 Task: Look for products in the category "Kid's Vitamins & Supplements" from Equazen only.
Action: Mouse moved to (232, 109)
Screenshot: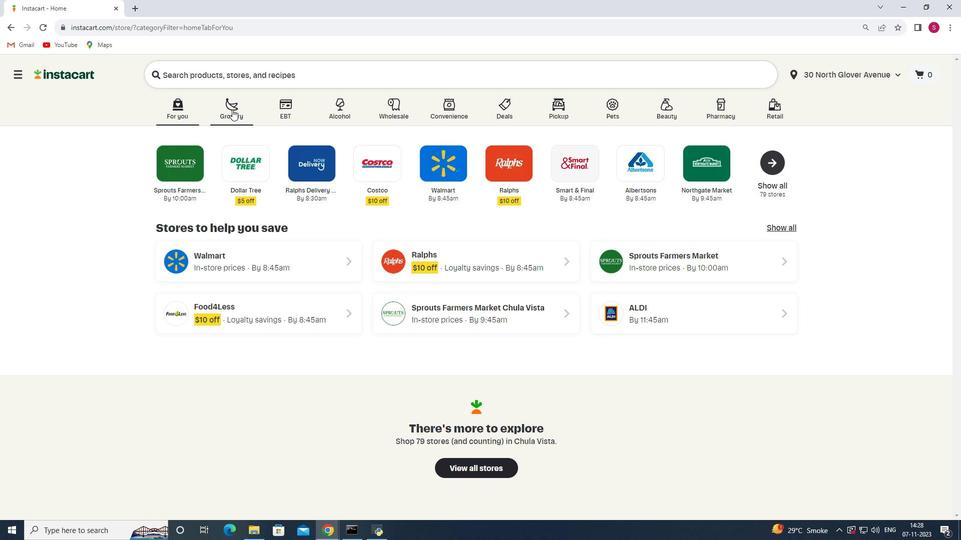 
Action: Mouse pressed left at (232, 109)
Screenshot: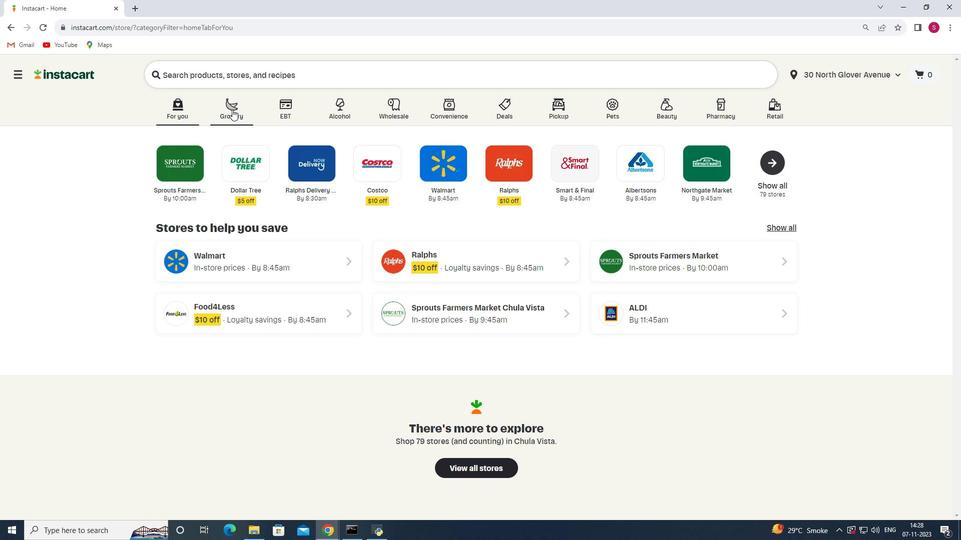 
Action: Mouse moved to (224, 284)
Screenshot: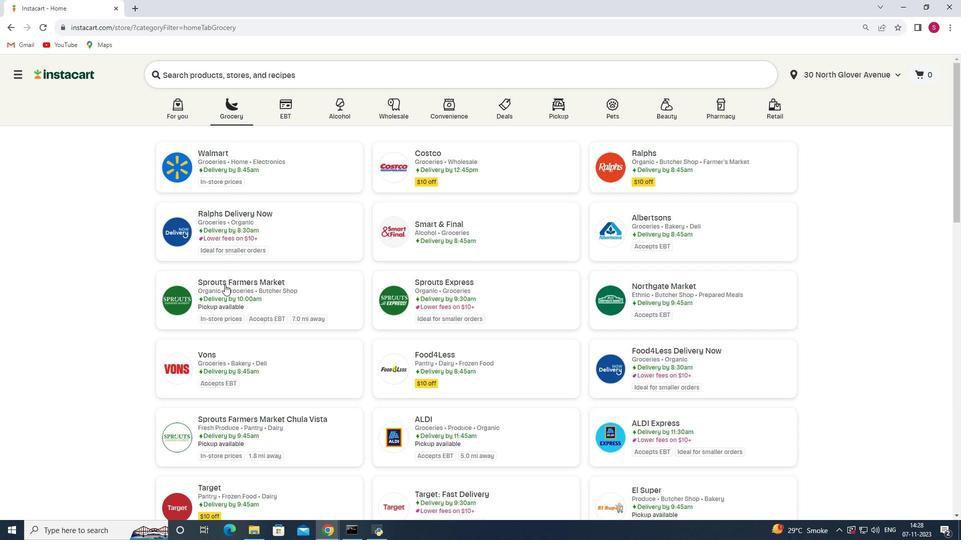 
Action: Mouse pressed left at (224, 284)
Screenshot: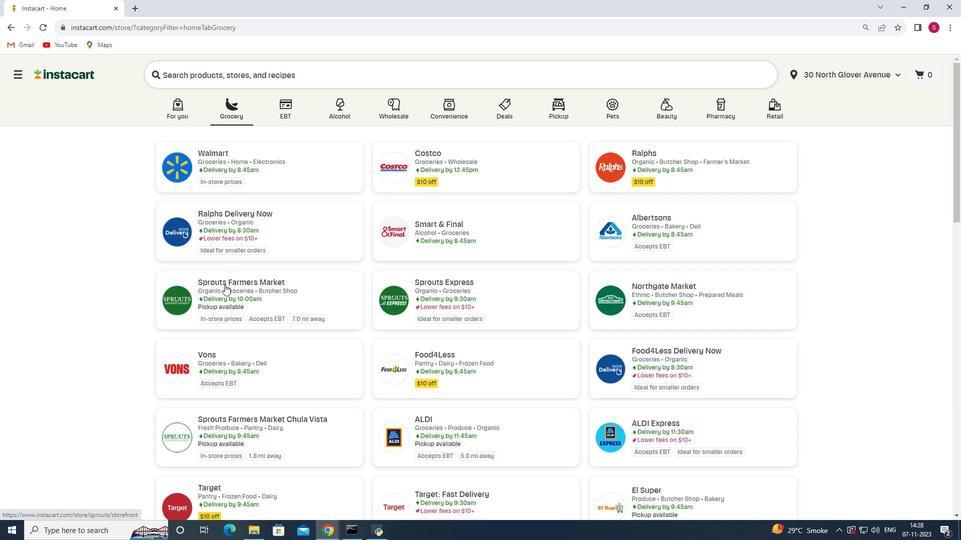 
Action: Mouse moved to (94, 303)
Screenshot: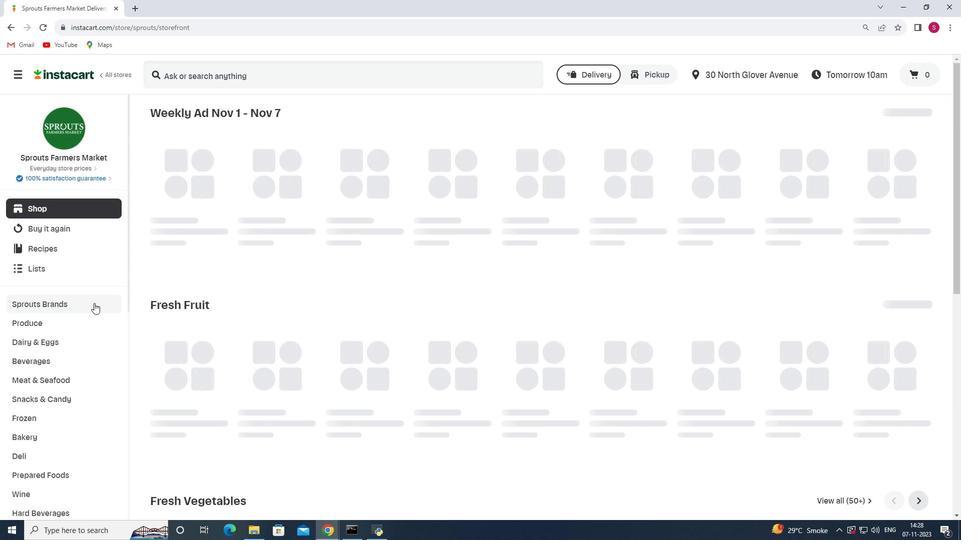 
Action: Mouse scrolled (94, 303) with delta (0, 0)
Screenshot: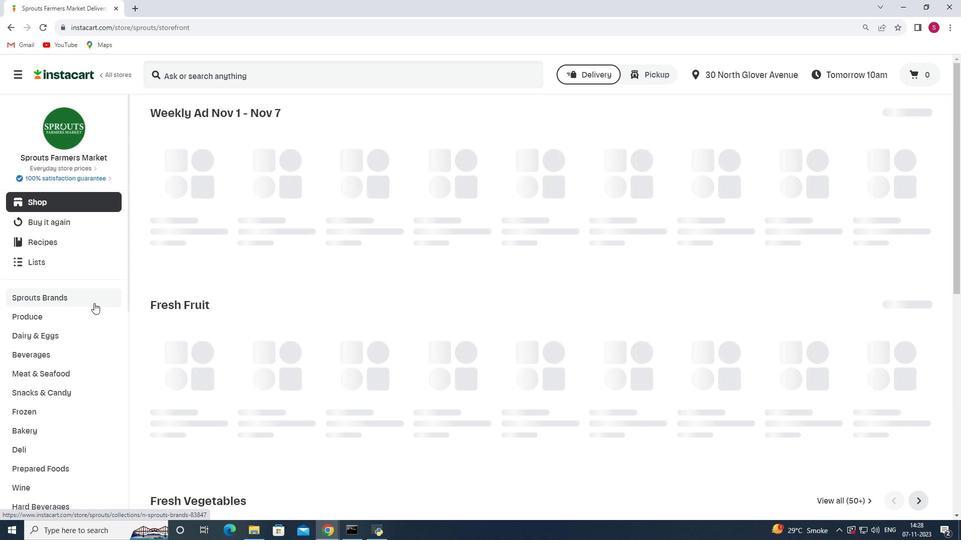 
Action: Mouse scrolled (94, 303) with delta (0, 0)
Screenshot: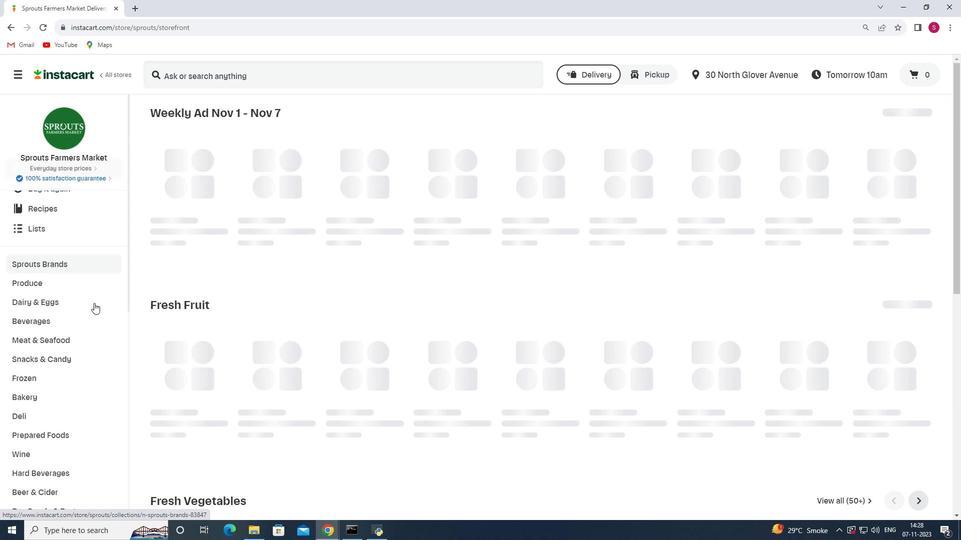 
Action: Mouse moved to (93, 304)
Screenshot: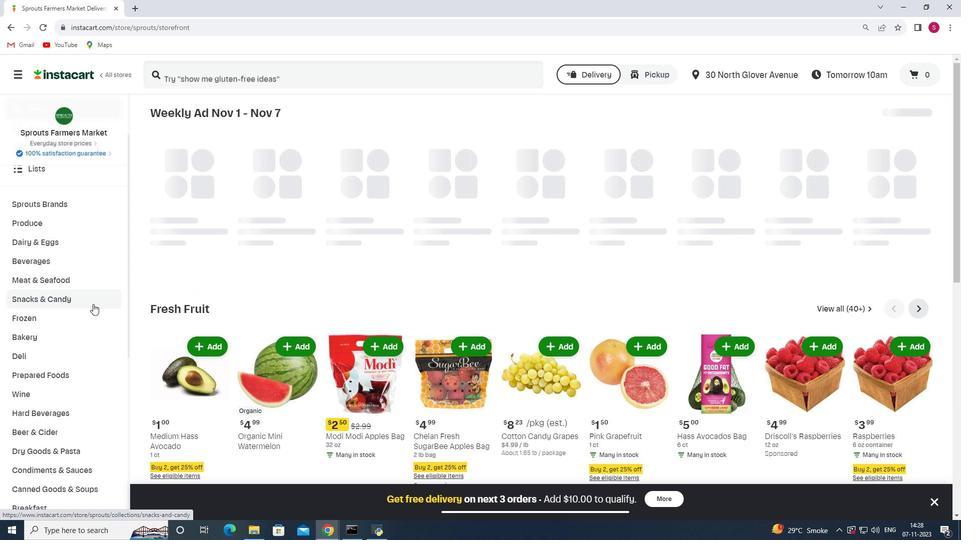
Action: Mouse scrolled (93, 304) with delta (0, 0)
Screenshot: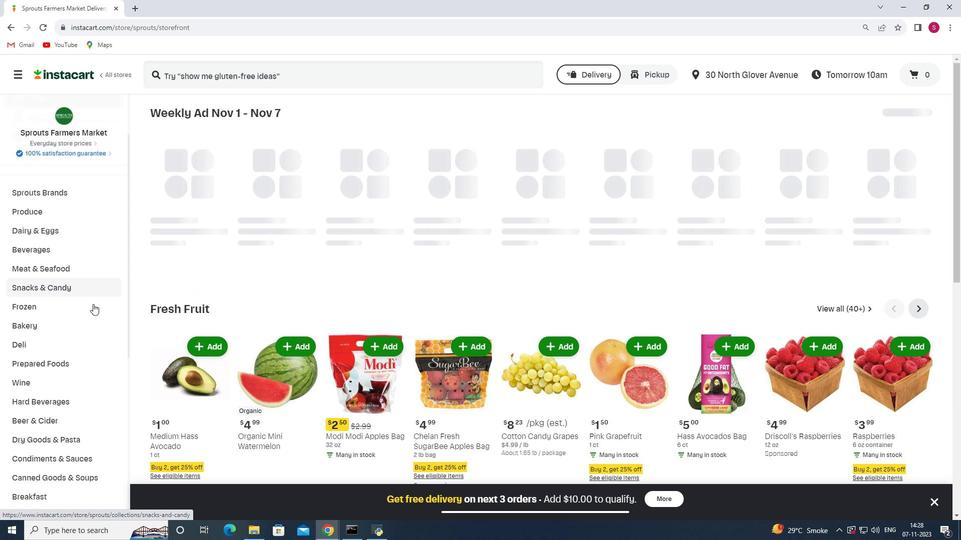
Action: Mouse scrolled (93, 304) with delta (0, 0)
Screenshot: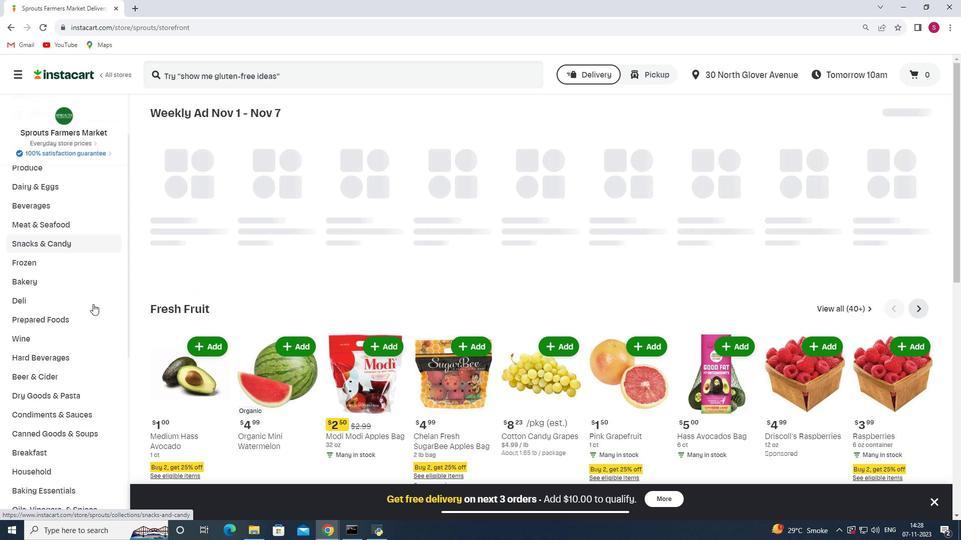 
Action: Mouse scrolled (93, 305) with delta (0, 0)
Screenshot: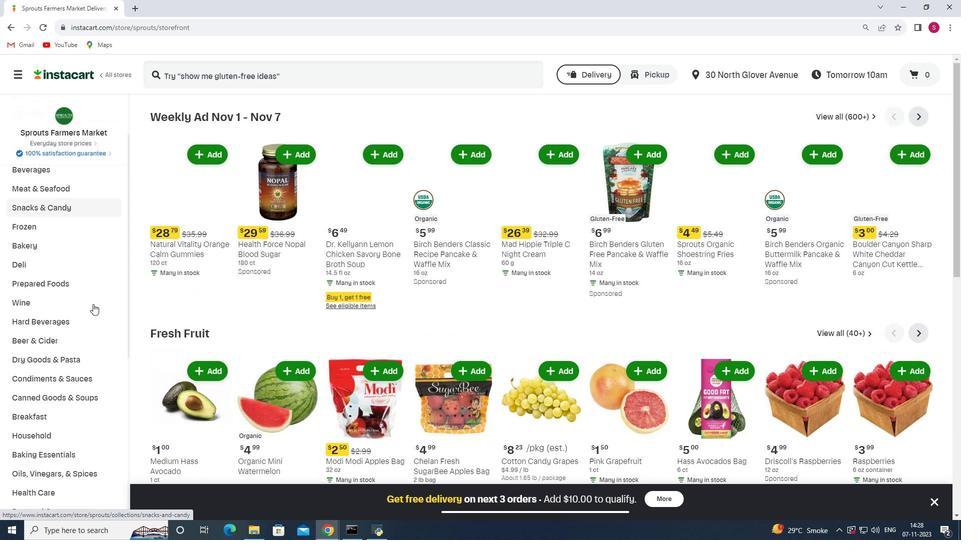 
Action: Mouse scrolled (93, 304) with delta (0, 0)
Screenshot: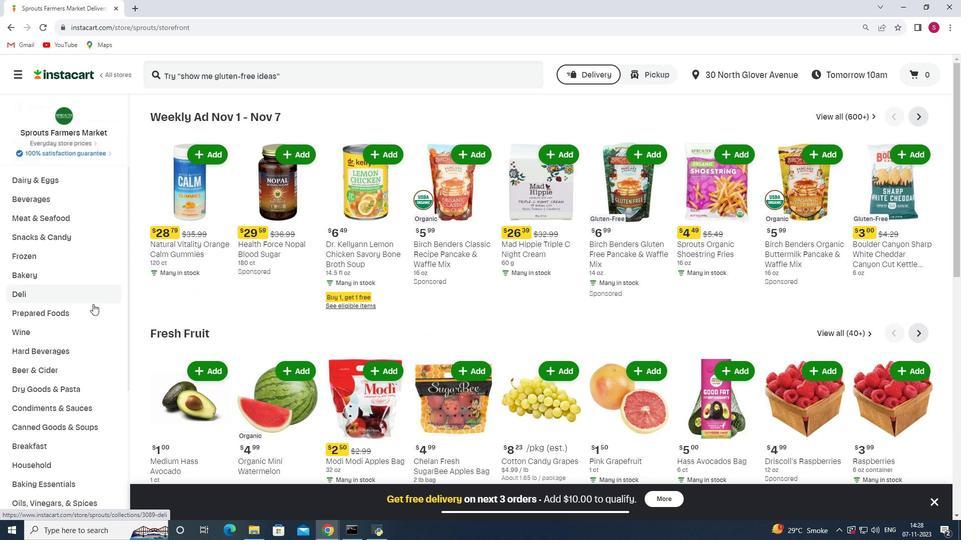 
Action: Mouse scrolled (93, 304) with delta (0, 0)
Screenshot: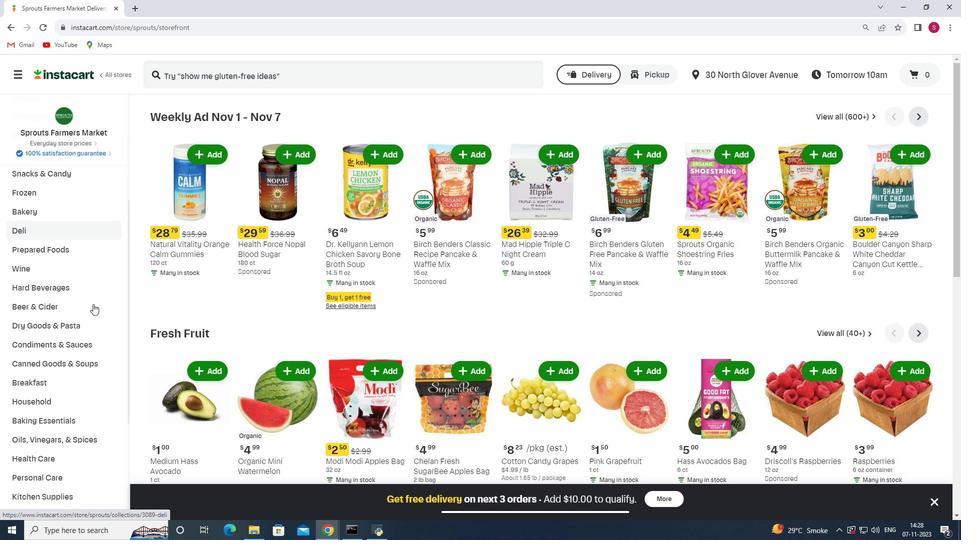 
Action: Mouse scrolled (93, 304) with delta (0, 0)
Screenshot: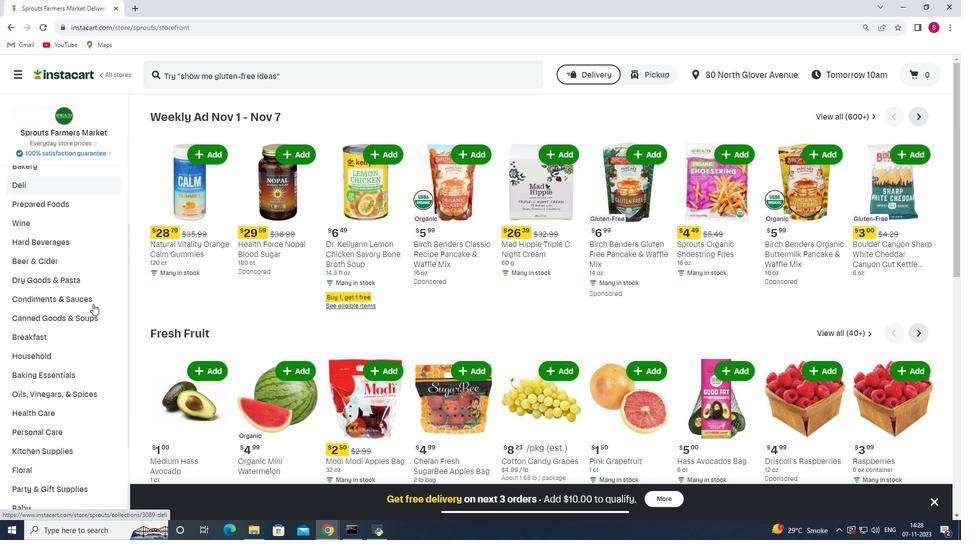 
Action: Mouse moved to (91, 305)
Screenshot: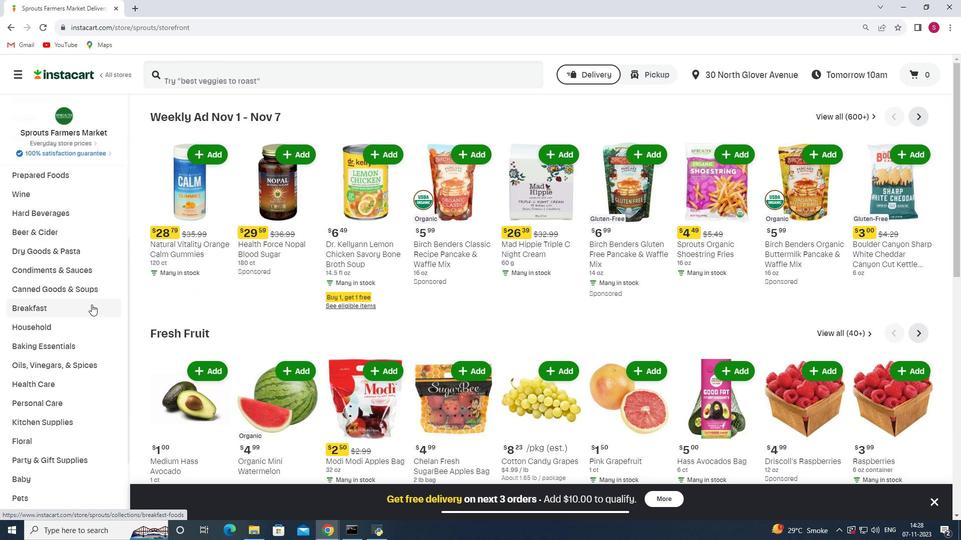 
Action: Mouse scrolled (91, 304) with delta (0, 0)
Screenshot: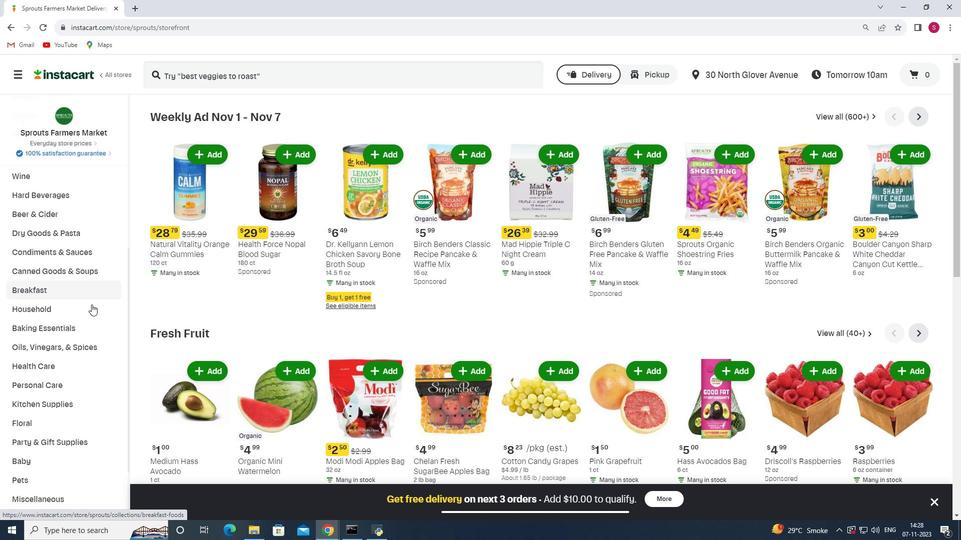 
Action: Mouse moved to (68, 334)
Screenshot: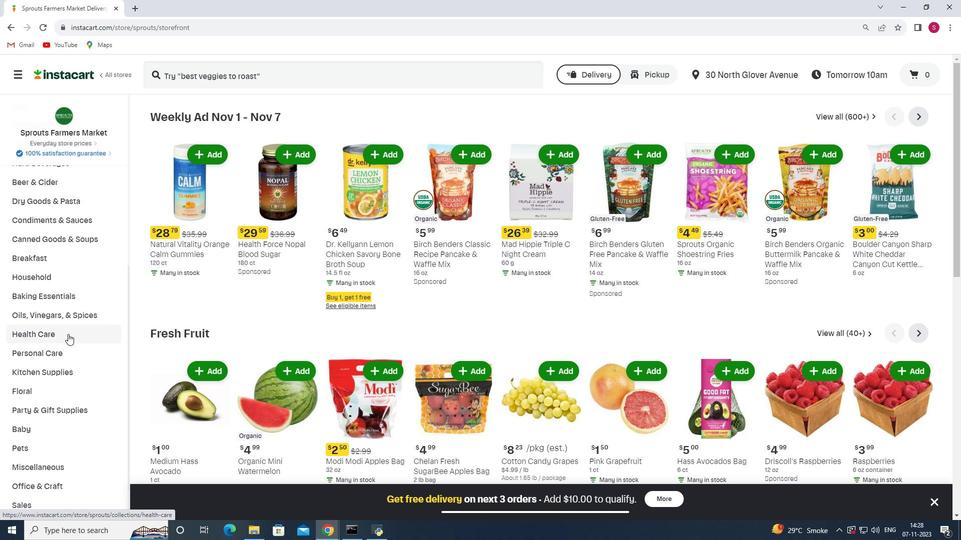 
Action: Mouse pressed left at (68, 334)
Screenshot: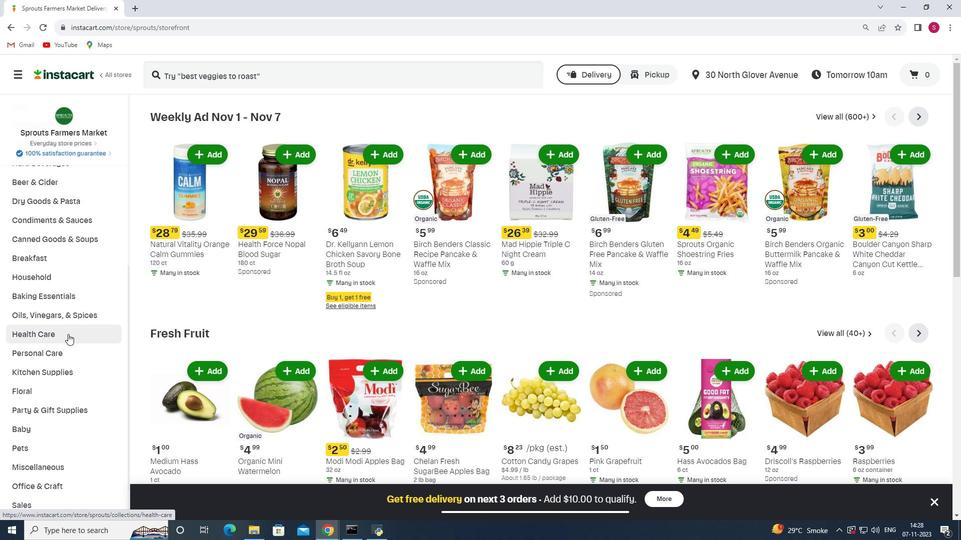 
Action: Mouse moved to (388, 137)
Screenshot: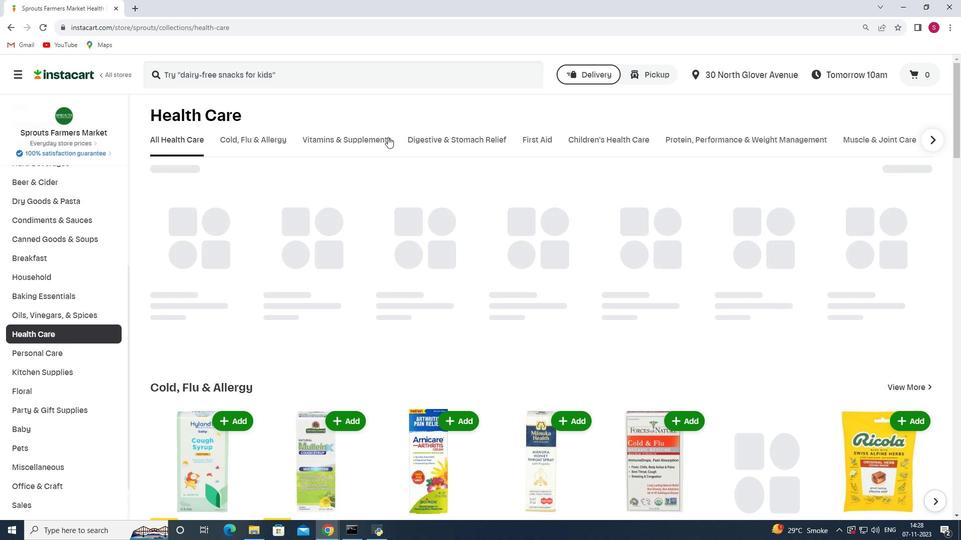 
Action: Mouse pressed left at (388, 137)
Screenshot: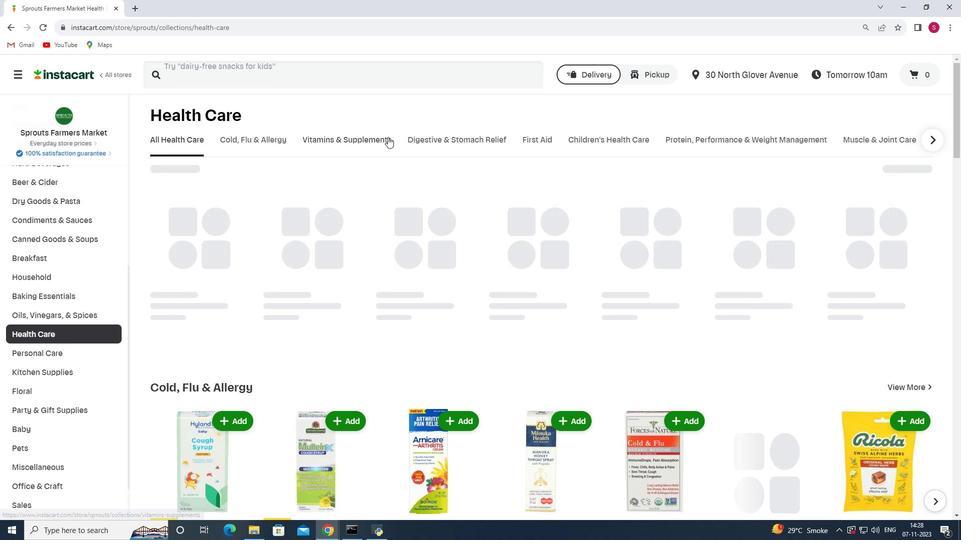 
Action: Mouse moved to (575, 194)
Screenshot: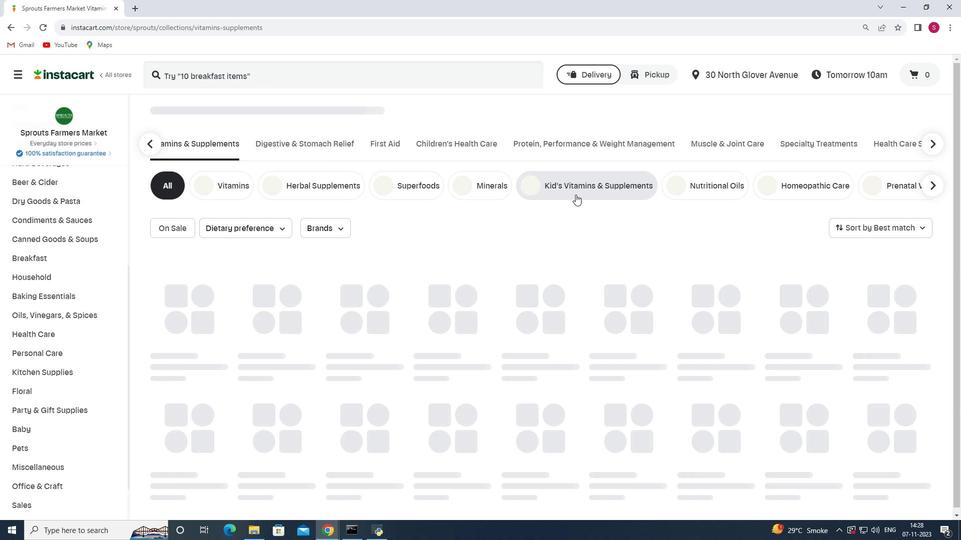 
Action: Mouse pressed left at (575, 194)
Screenshot: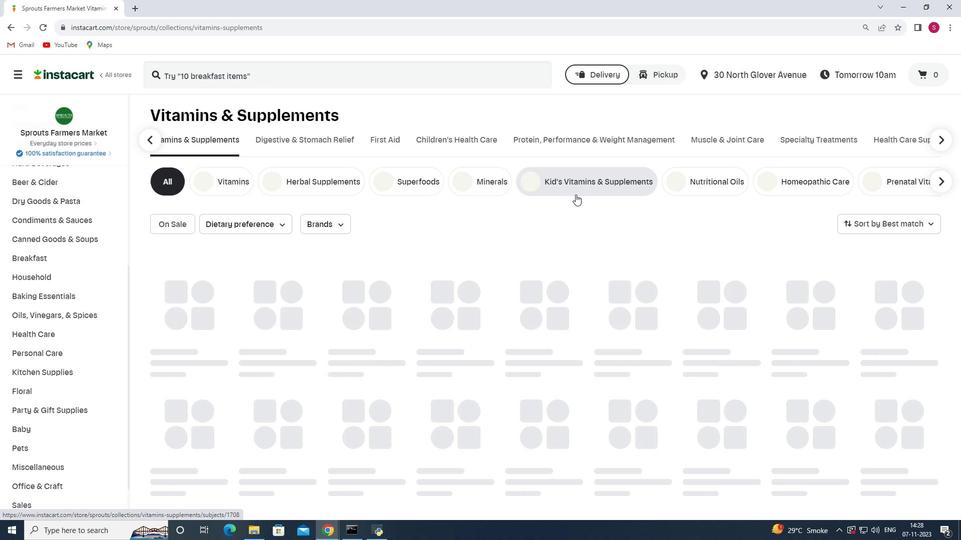 
Action: Mouse moved to (239, 227)
Screenshot: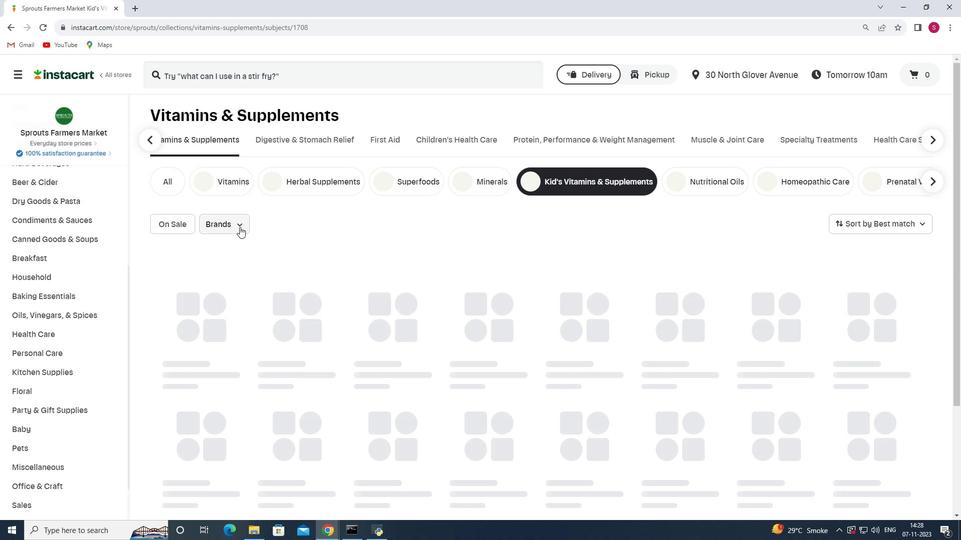 
Action: Mouse pressed left at (239, 227)
Screenshot: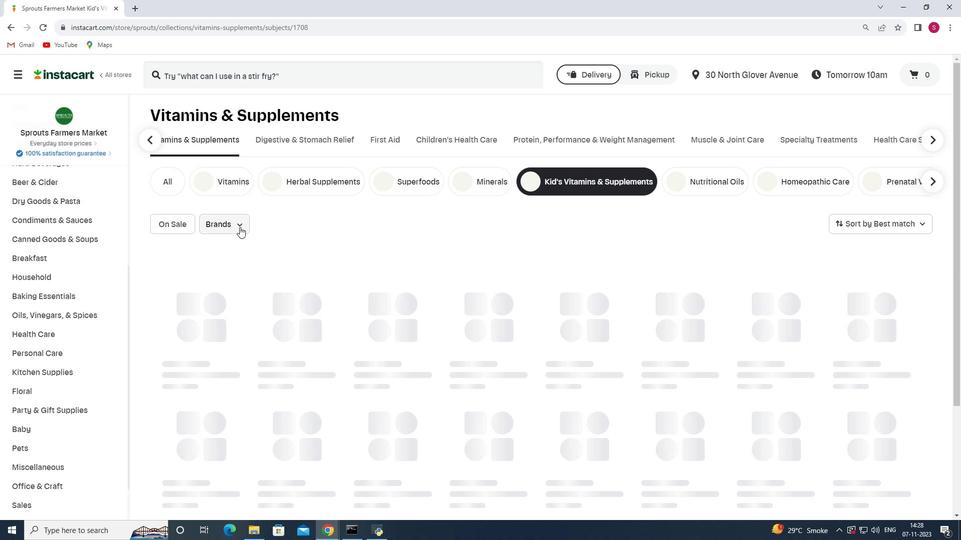 
Action: Mouse moved to (246, 262)
Screenshot: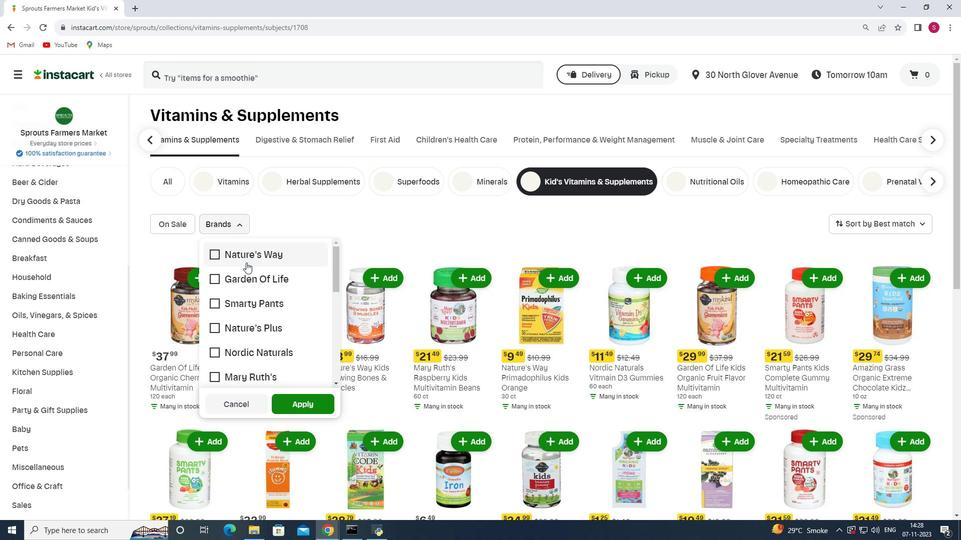 
Action: Mouse scrolled (246, 262) with delta (0, 0)
Screenshot: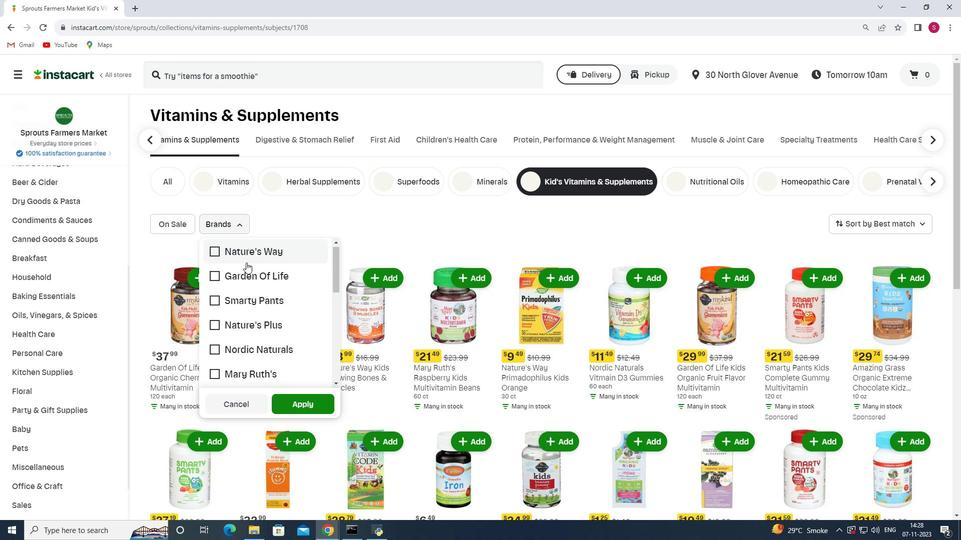 
Action: Mouse scrolled (246, 262) with delta (0, 0)
Screenshot: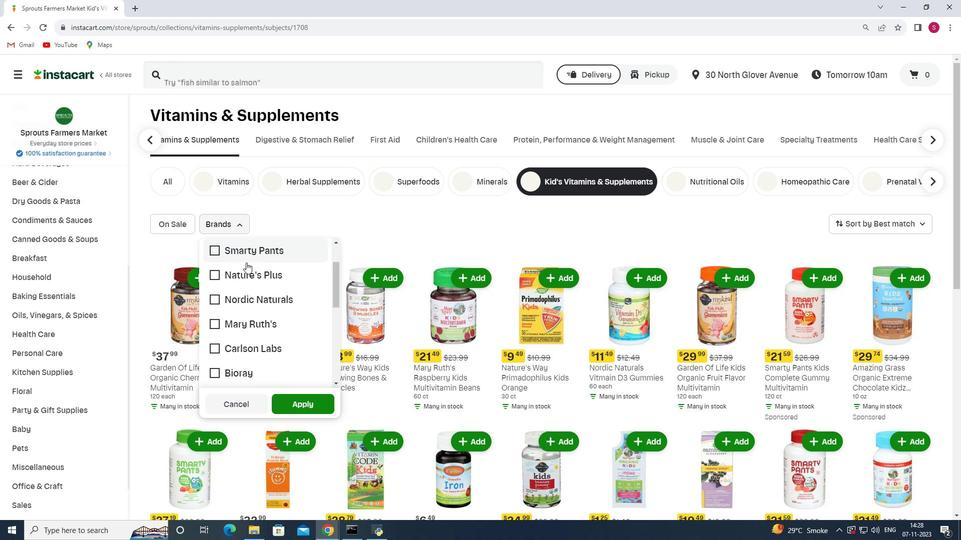 
Action: Mouse scrolled (246, 262) with delta (0, 0)
Screenshot: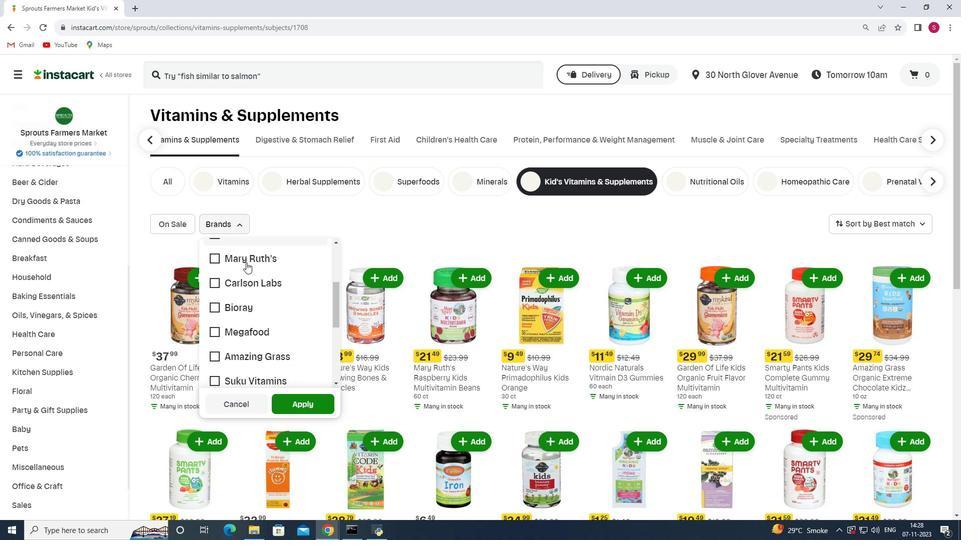 
Action: Mouse scrolled (246, 262) with delta (0, 0)
Screenshot: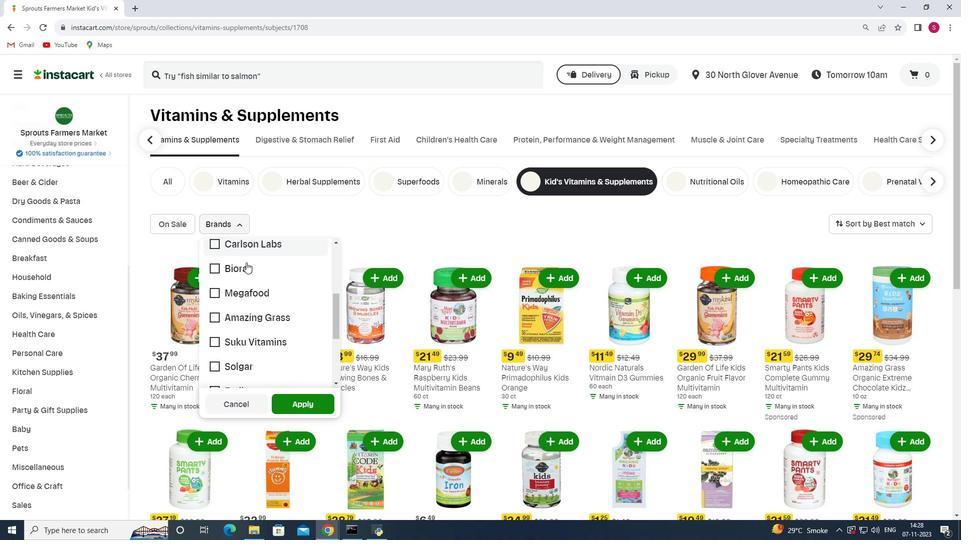 
Action: Mouse scrolled (246, 262) with delta (0, 0)
Screenshot: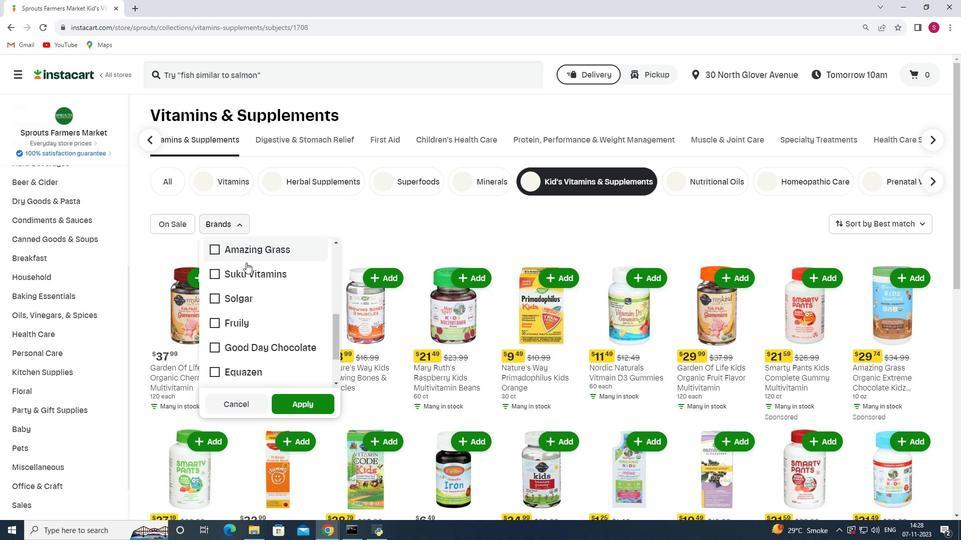 
Action: Mouse scrolled (246, 262) with delta (0, 0)
Screenshot: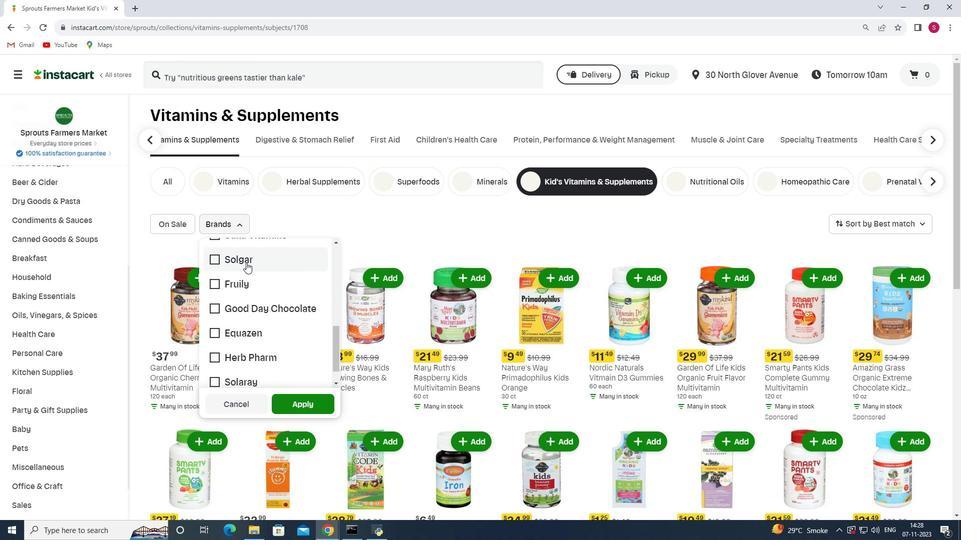 
Action: Mouse moved to (214, 301)
Screenshot: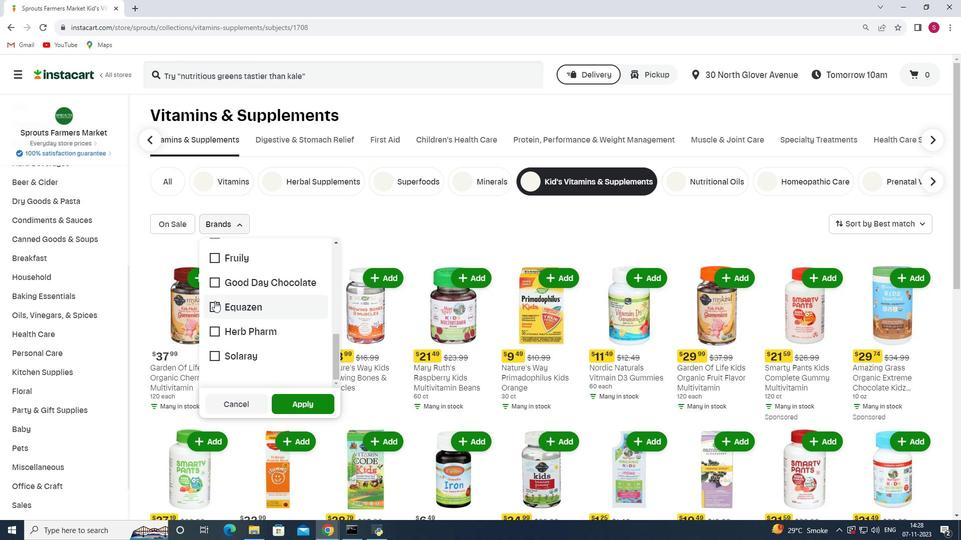 
Action: Mouse pressed left at (214, 301)
Screenshot: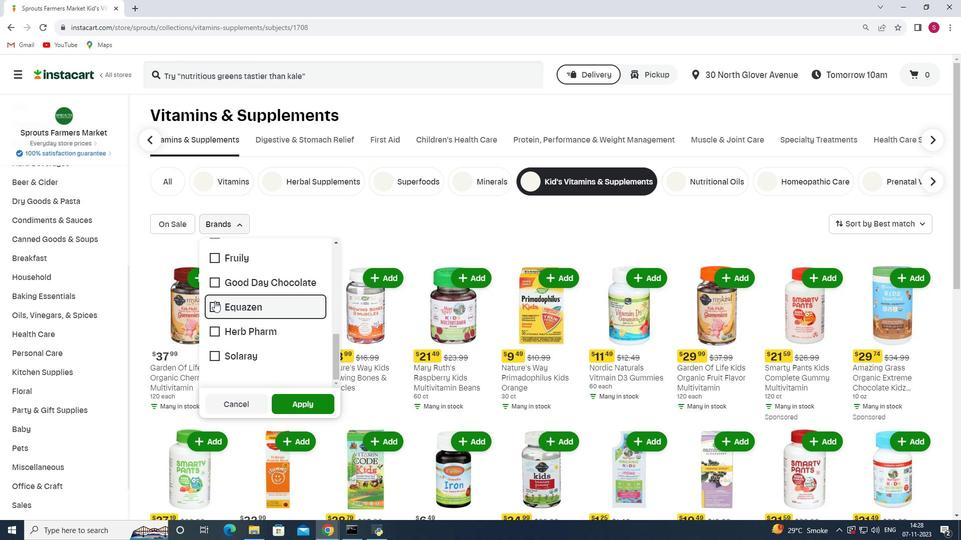 
Action: Mouse moved to (298, 405)
Screenshot: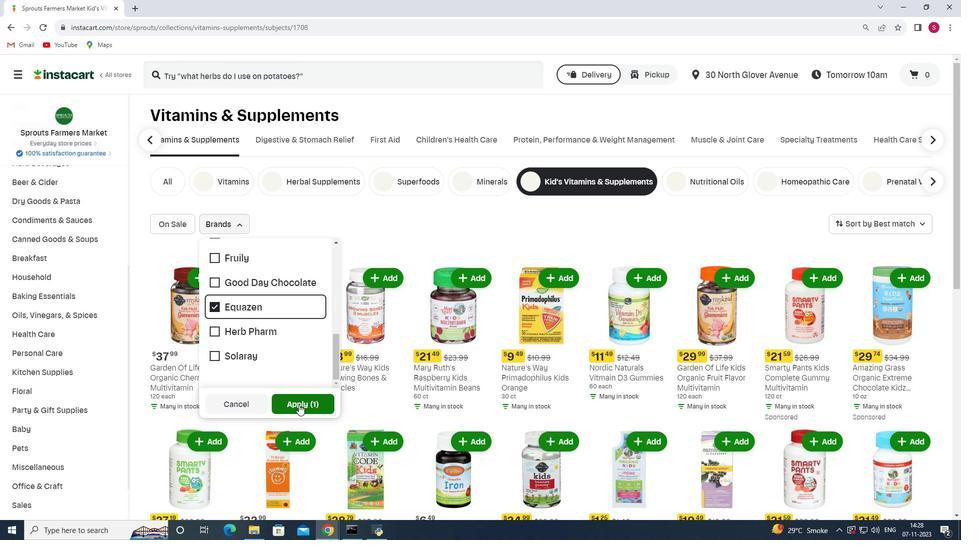 
Action: Mouse pressed left at (298, 405)
Screenshot: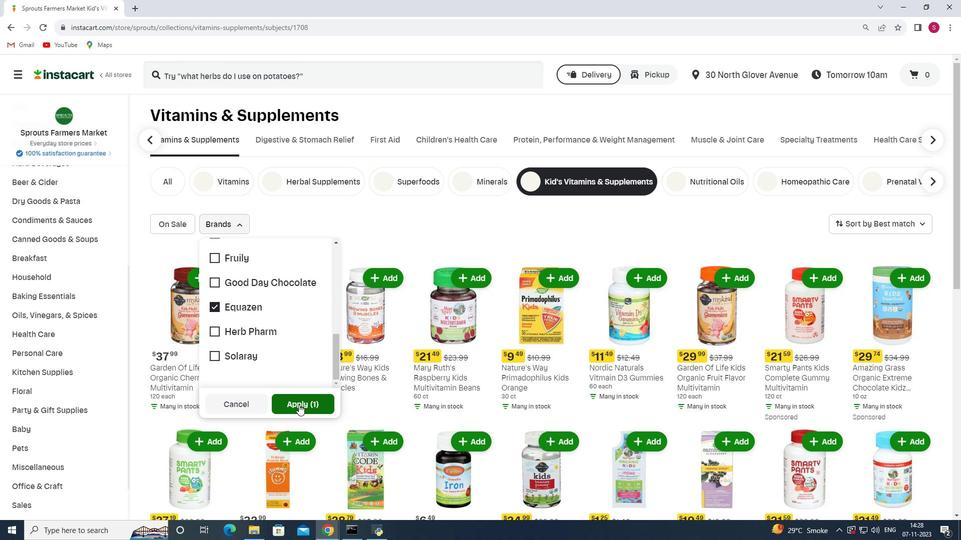 
